 Task: Change page scale size to normal.
Action: Mouse moved to (105, 108)
Screenshot: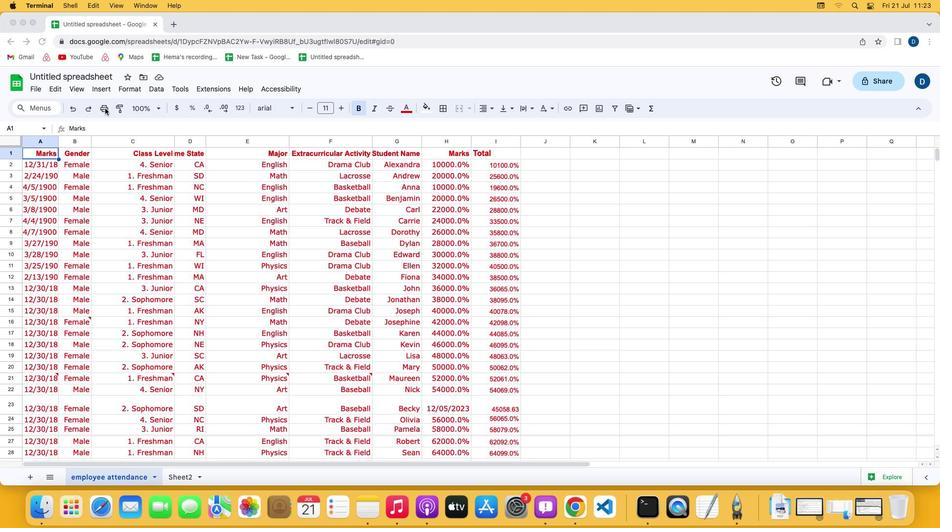 
Action: Mouse pressed left at (105, 108)
Screenshot: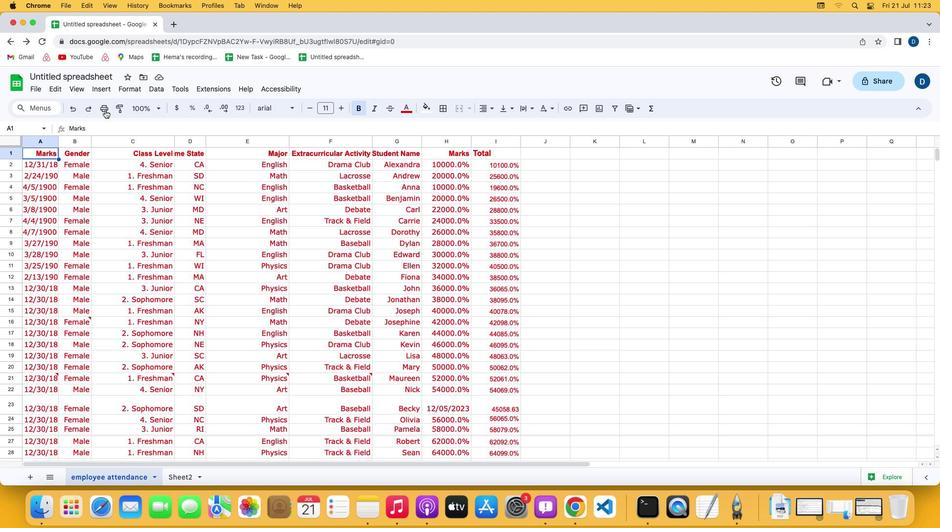 
Action: Mouse moved to (104, 108)
Screenshot: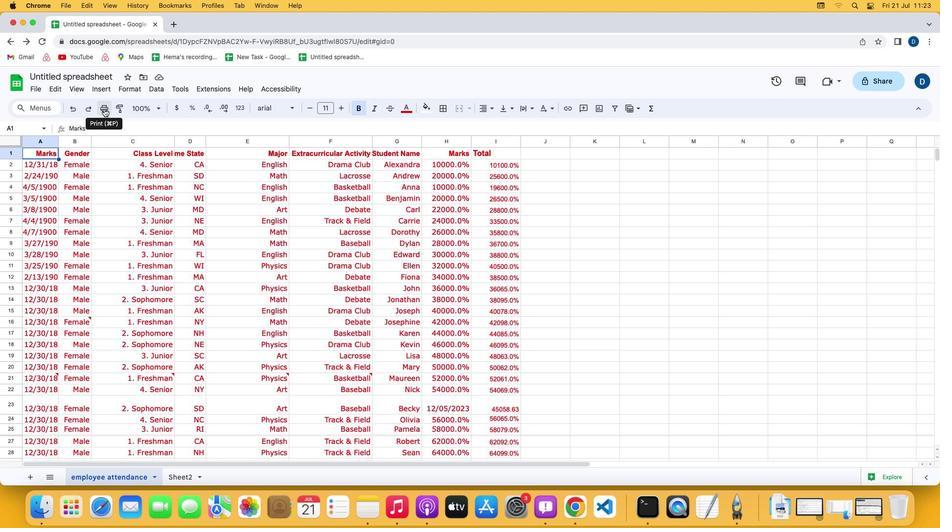 
Action: Mouse pressed left at (104, 108)
Screenshot: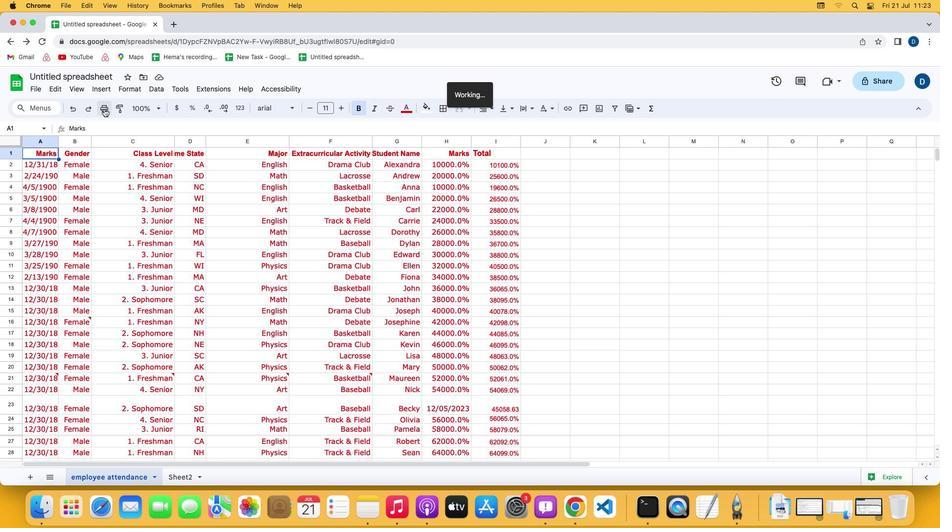
Action: Mouse moved to (896, 248)
Screenshot: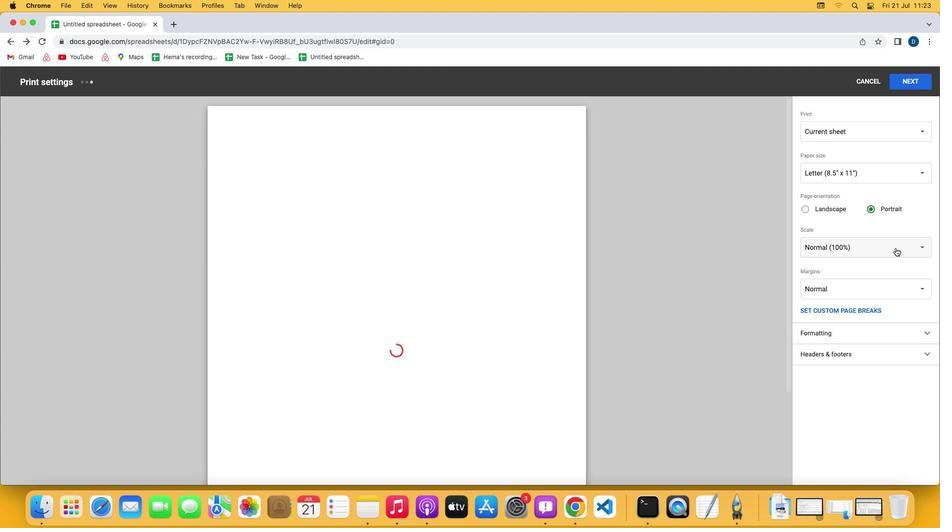 
Action: Mouse pressed left at (896, 248)
Screenshot: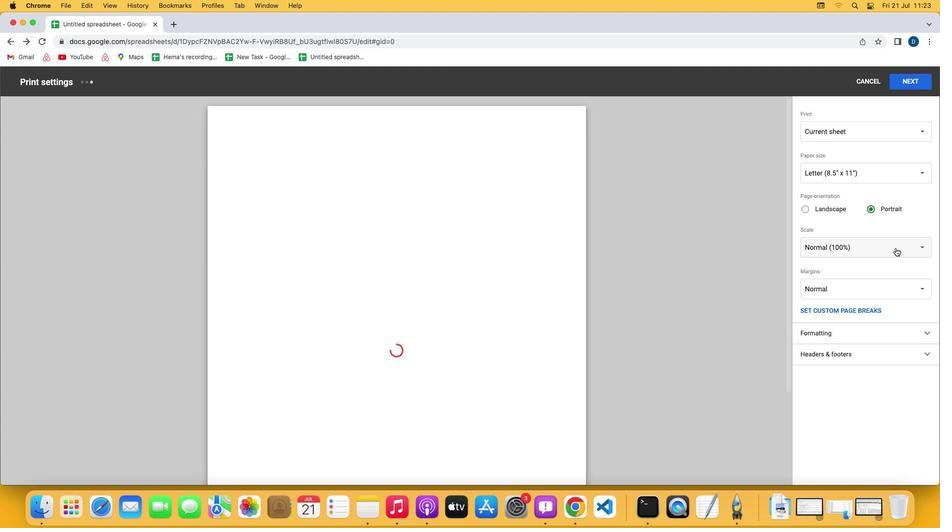
Action: Mouse moved to (849, 248)
Screenshot: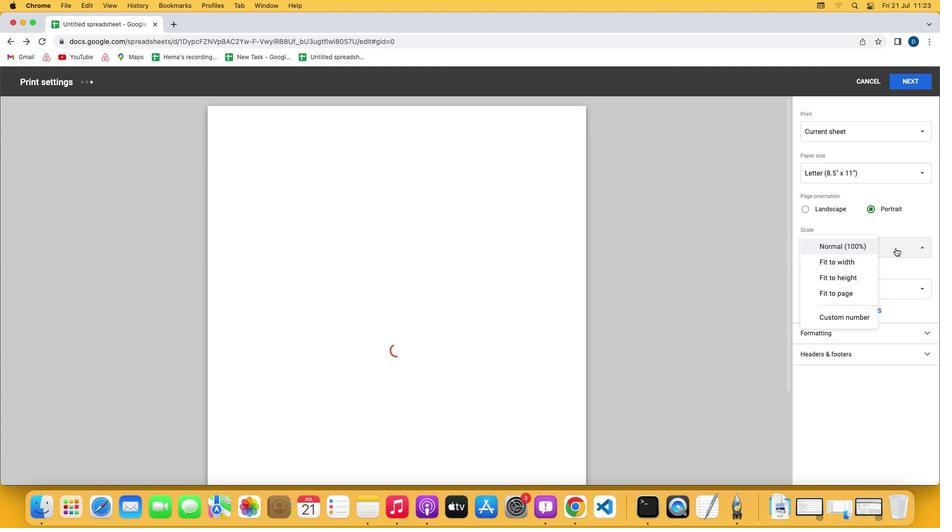 
Action: Mouse pressed left at (849, 248)
Screenshot: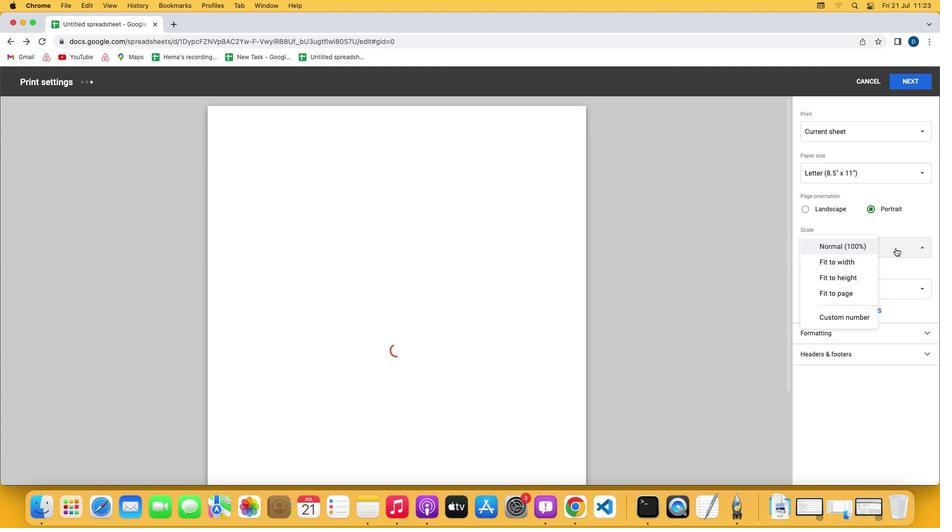 
